Task: Create a rule from the Agile list, Priority changed -> Complete task in the project TouchLine if Priority Cleared then Complete Task.
Action: Mouse moved to (138, 139)
Screenshot: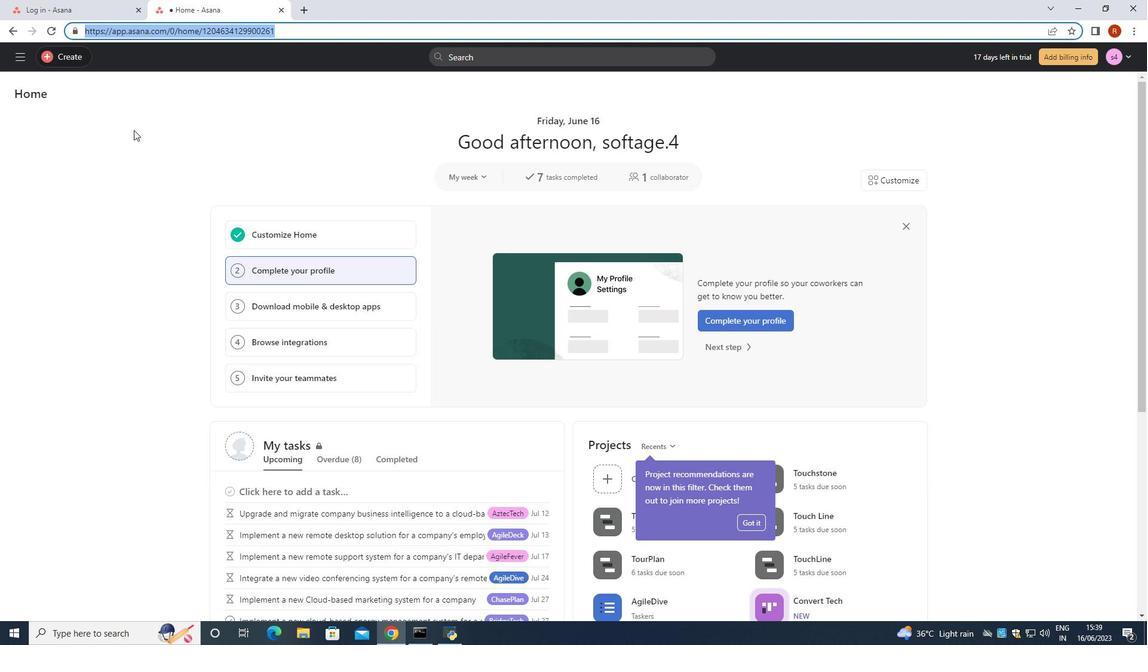 
Action: Mouse pressed left at (138, 139)
Screenshot: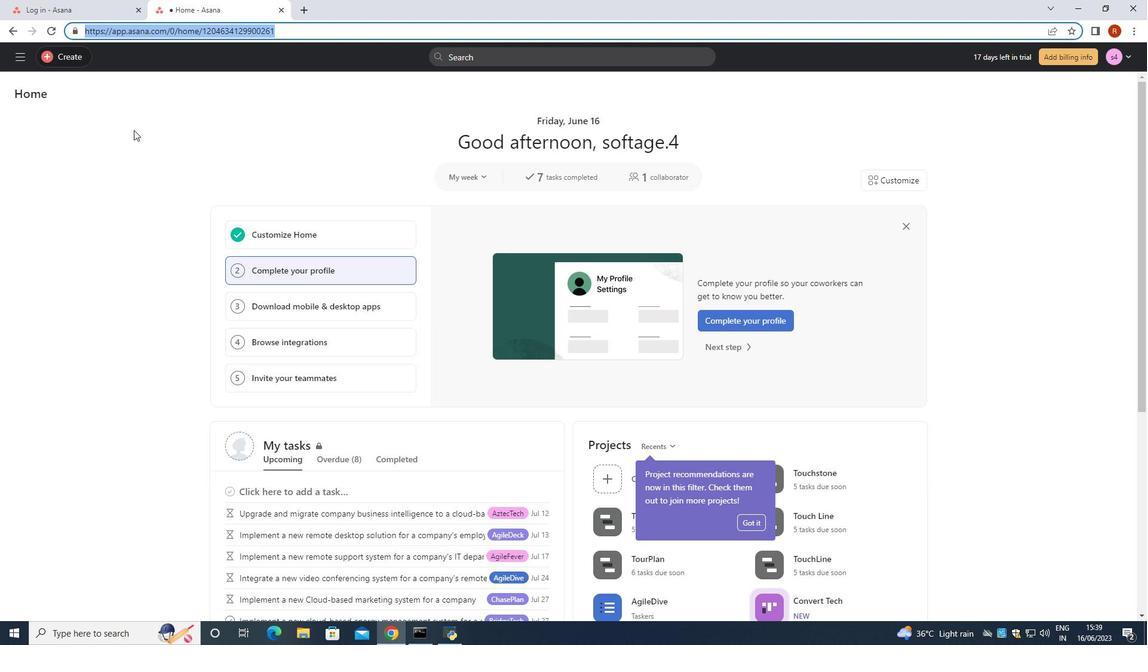 
Action: Mouse moved to (144, 132)
Screenshot: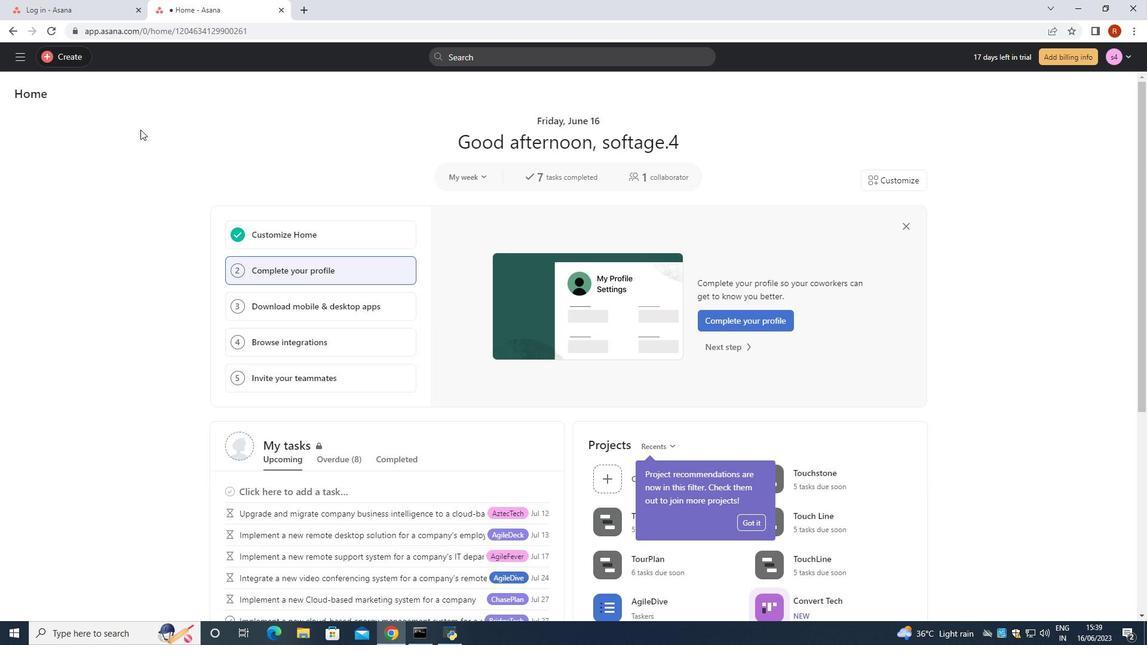 
Action: Mouse pressed left at (144, 132)
Screenshot: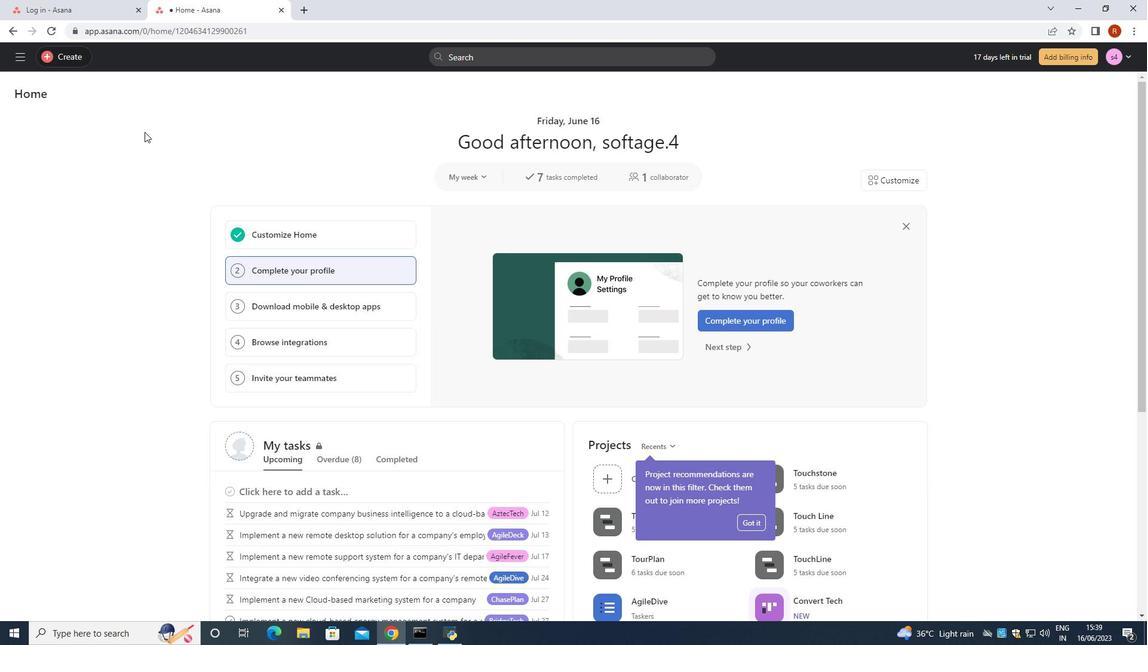 
Action: Mouse moved to (16, 60)
Screenshot: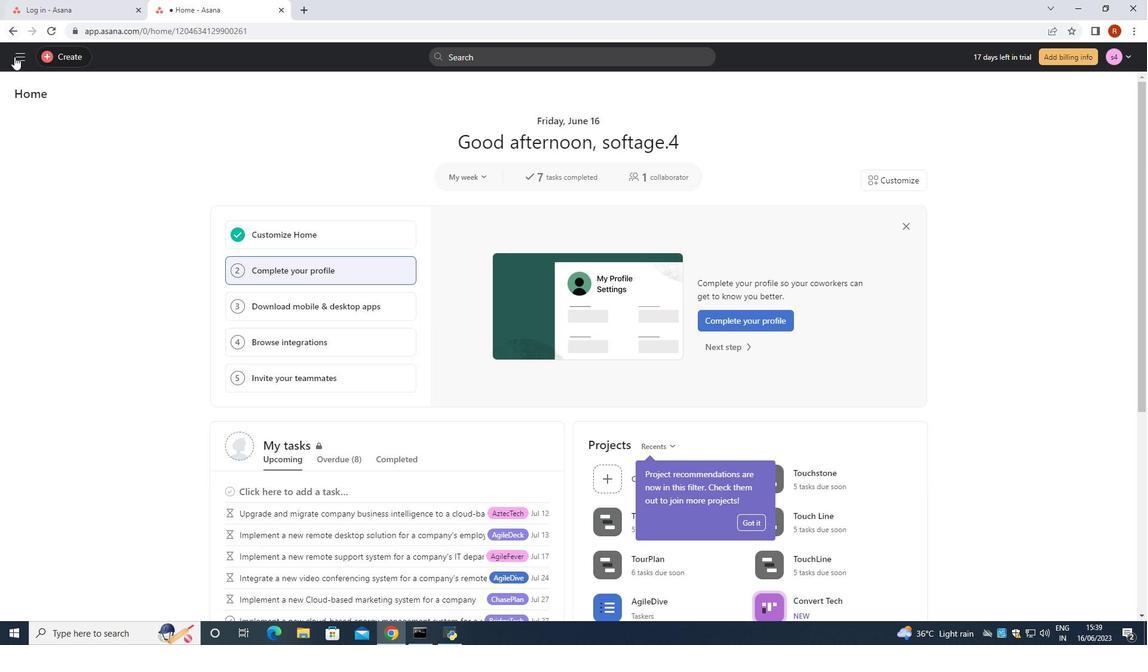 
Action: Mouse pressed left at (16, 60)
Screenshot: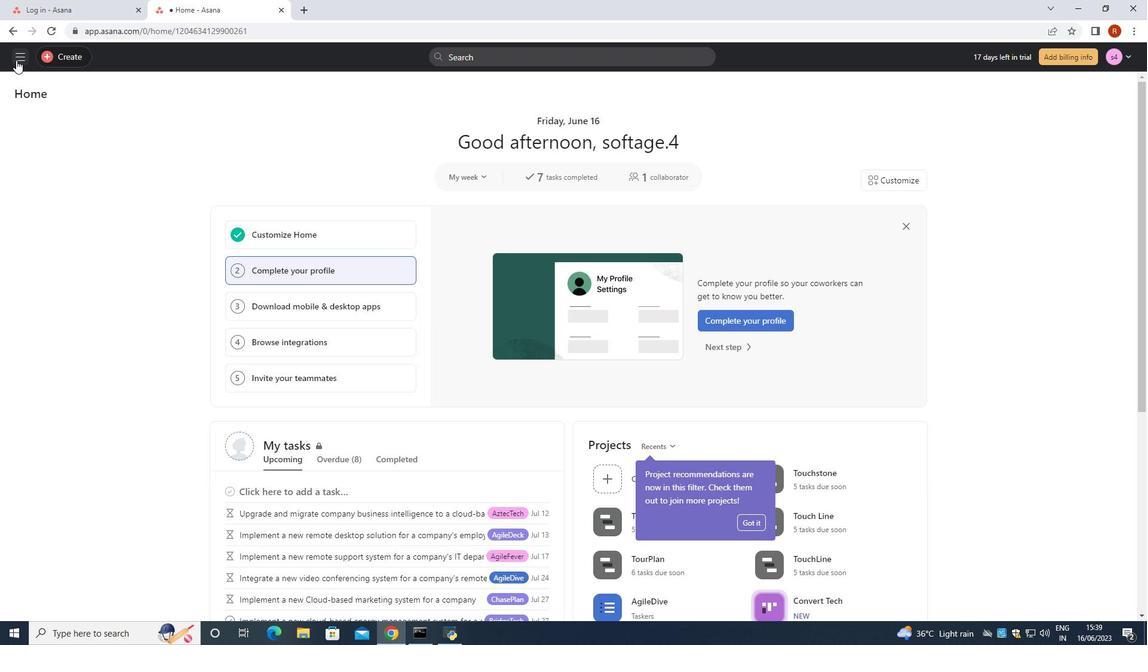 
Action: Mouse moved to (64, 394)
Screenshot: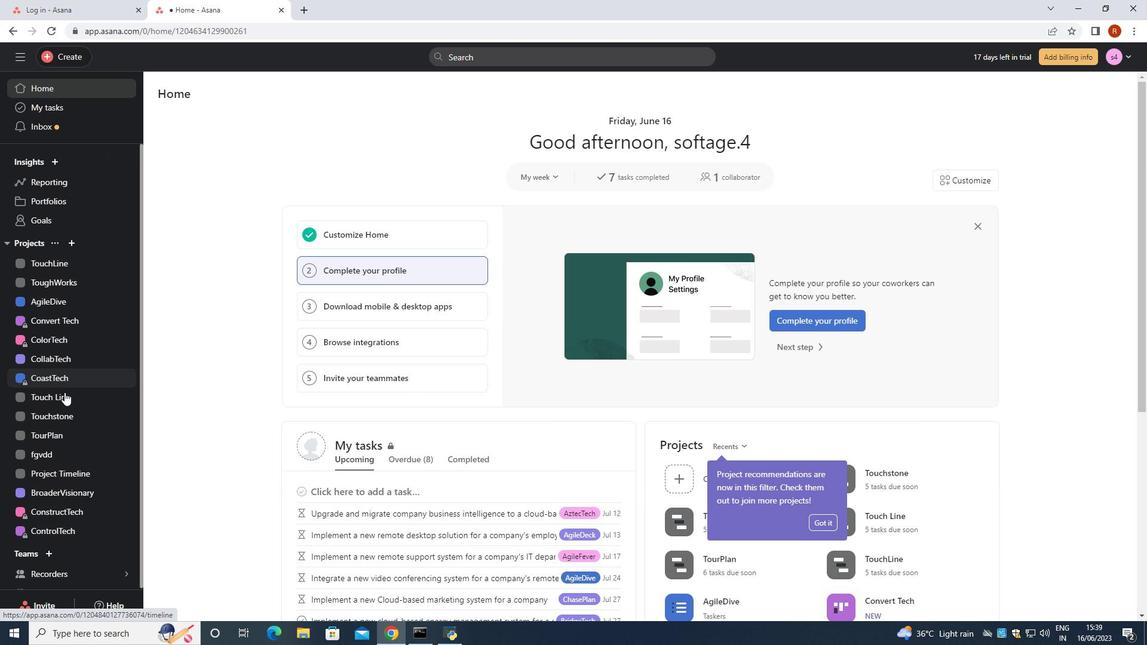 
Action: Mouse pressed left at (64, 394)
Screenshot: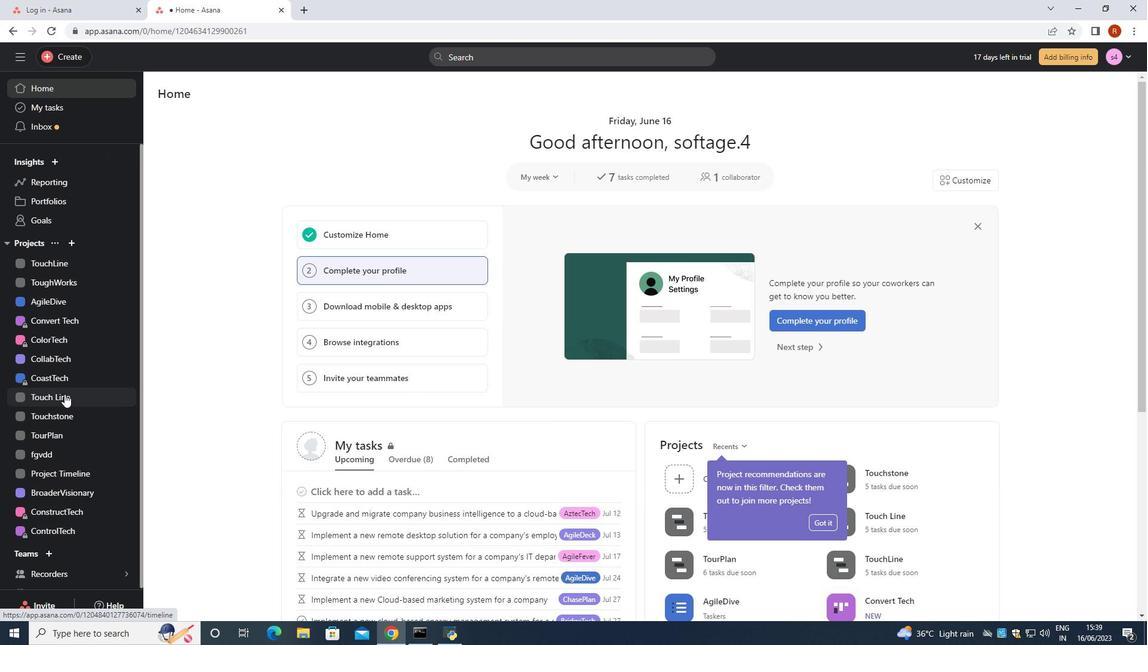 
Action: Mouse moved to (1102, 99)
Screenshot: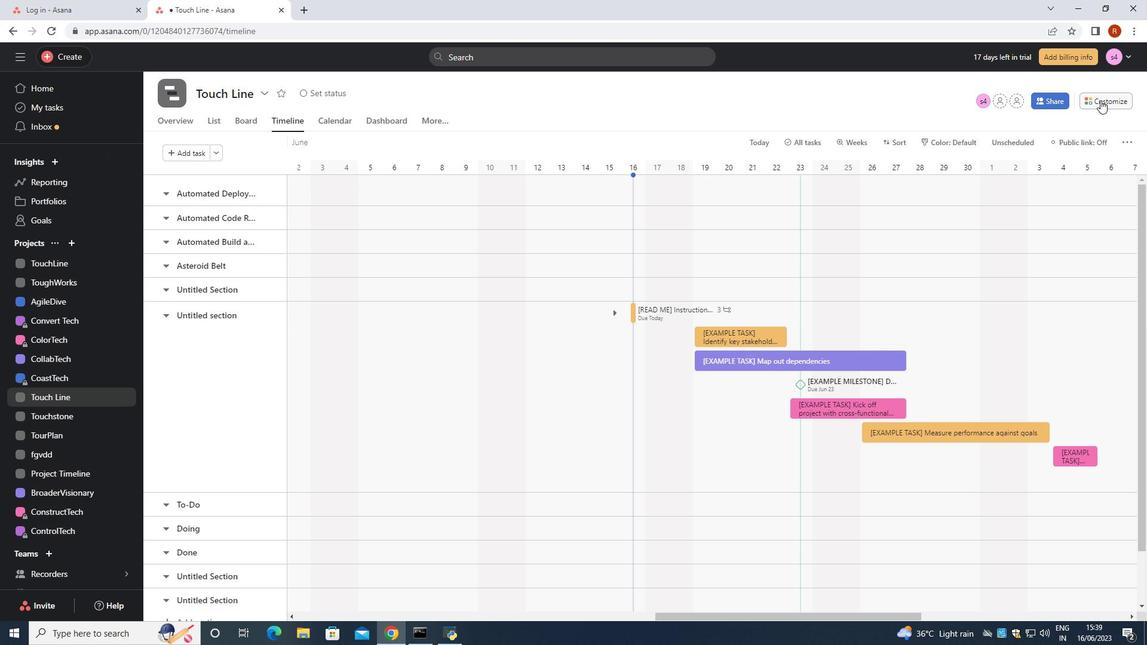 
Action: Mouse pressed left at (1102, 99)
Screenshot: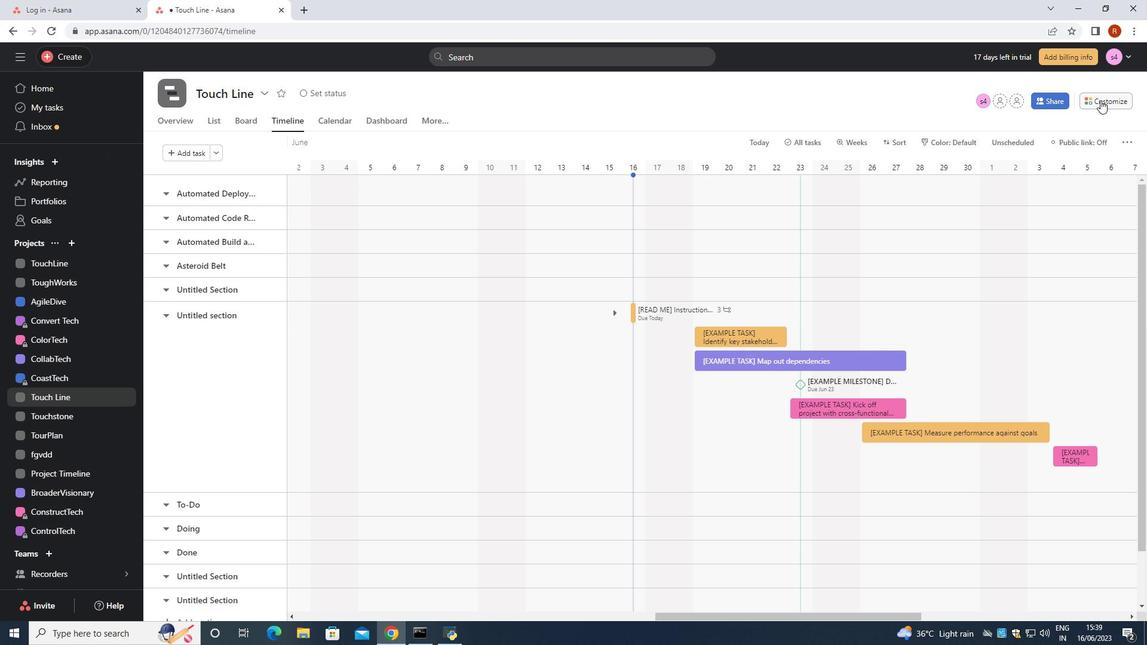 
Action: Mouse moved to (907, 261)
Screenshot: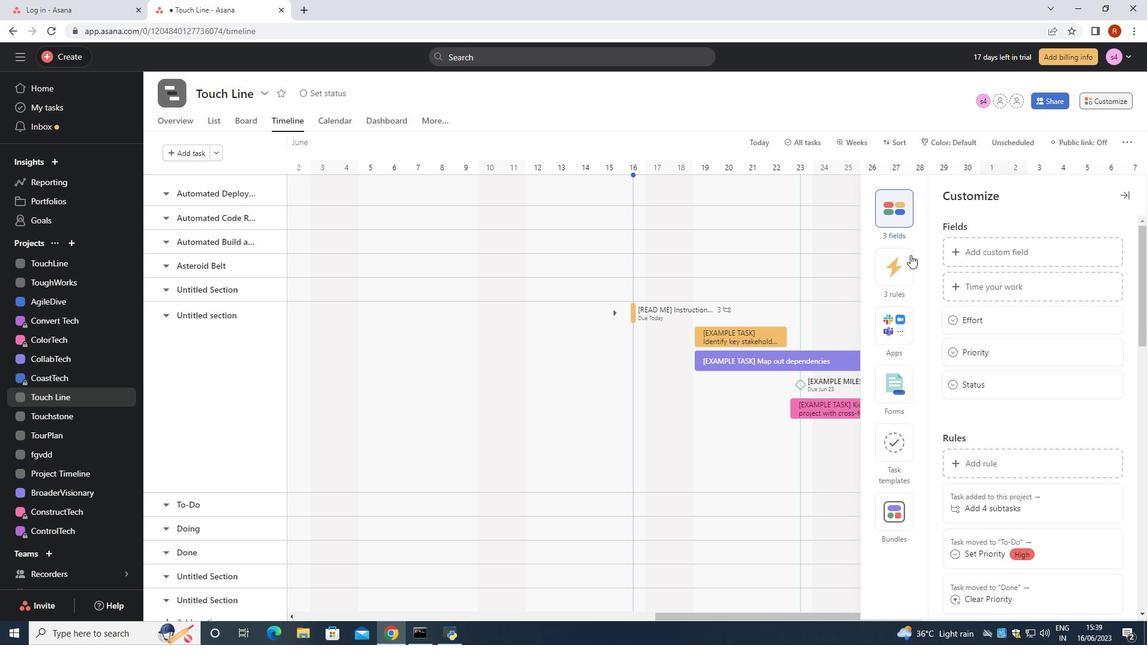 
Action: Mouse pressed left at (907, 261)
Screenshot: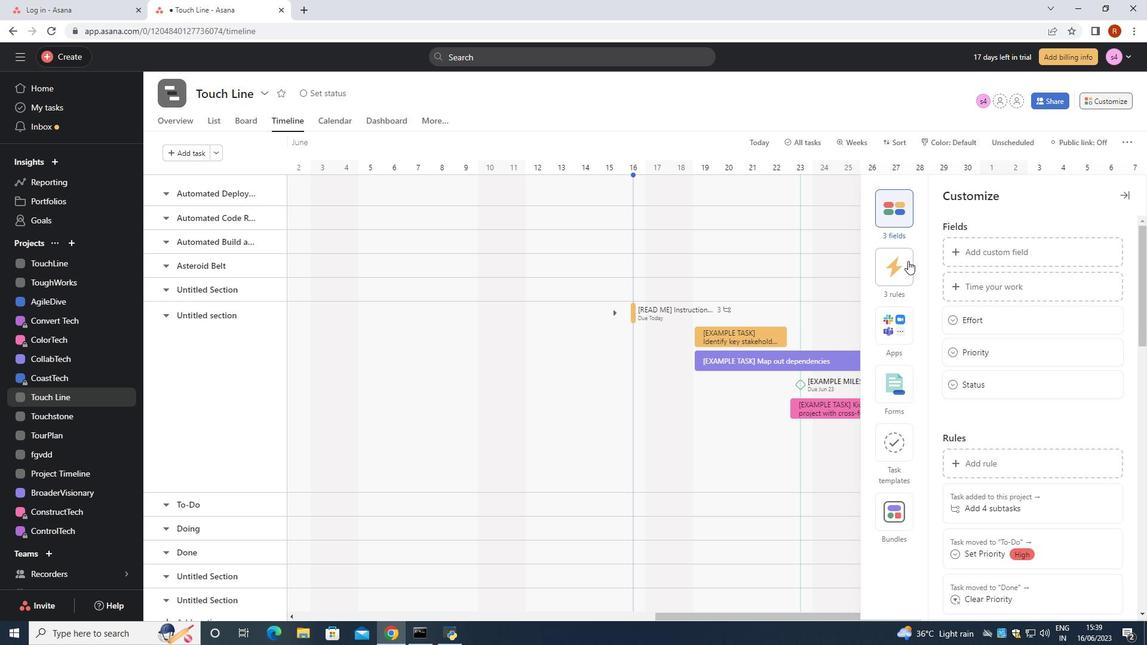 
Action: Mouse moved to (974, 250)
Screenshot: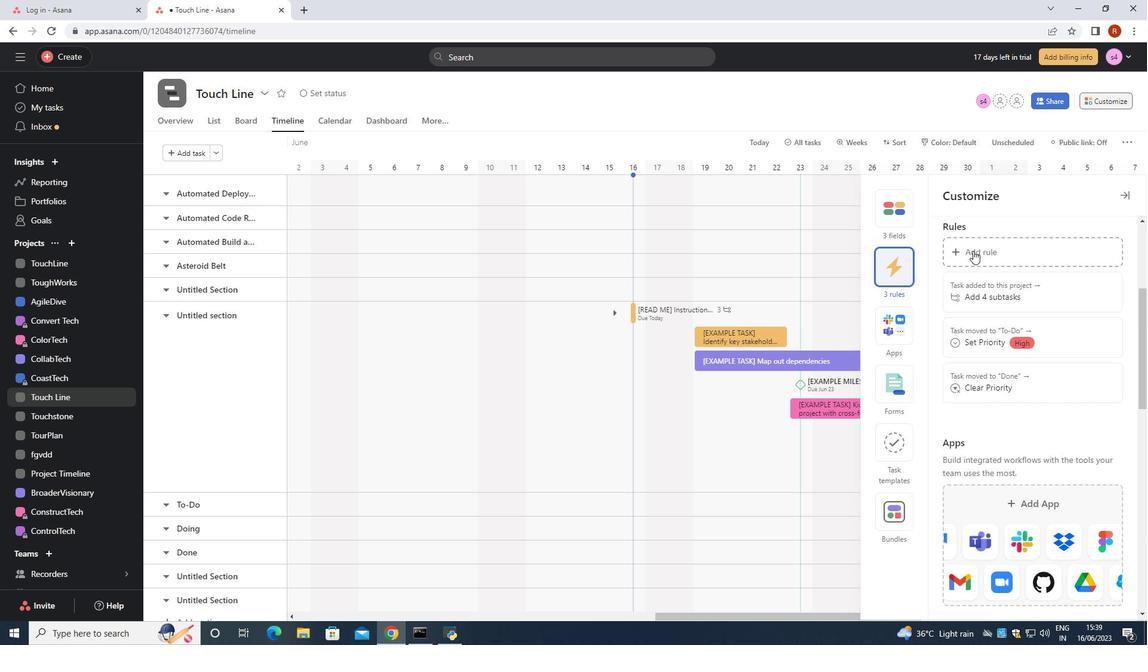 
Action: Mouse pressed left at (974, 250)
Screenshot: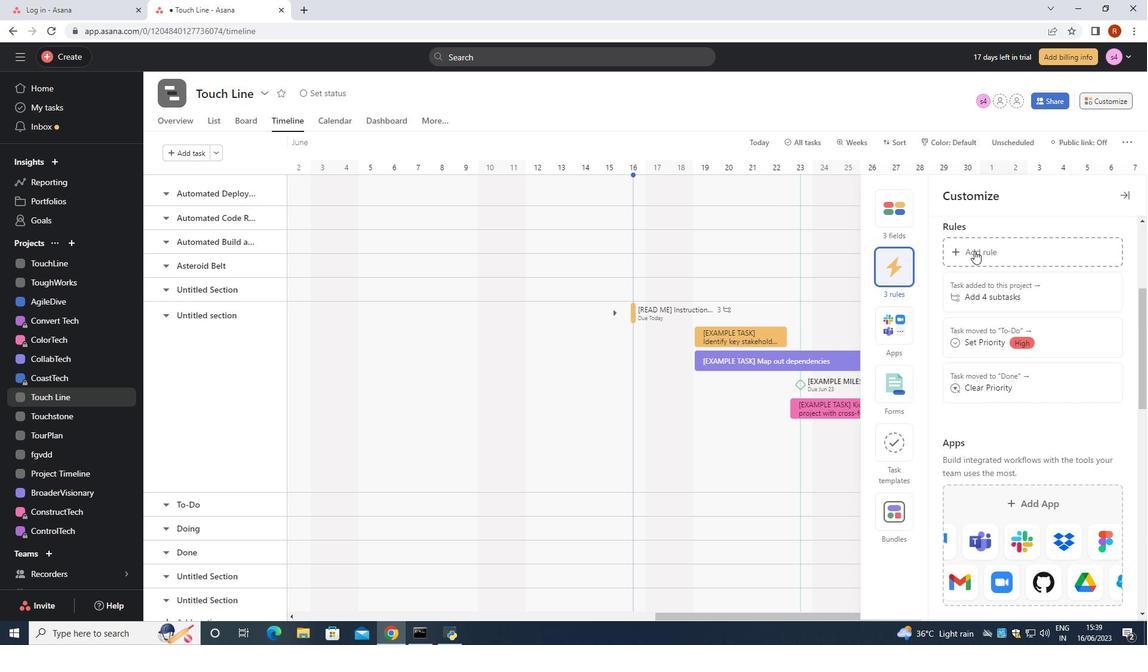 
Action: Mouse moved to (261, 178)
Screenshot: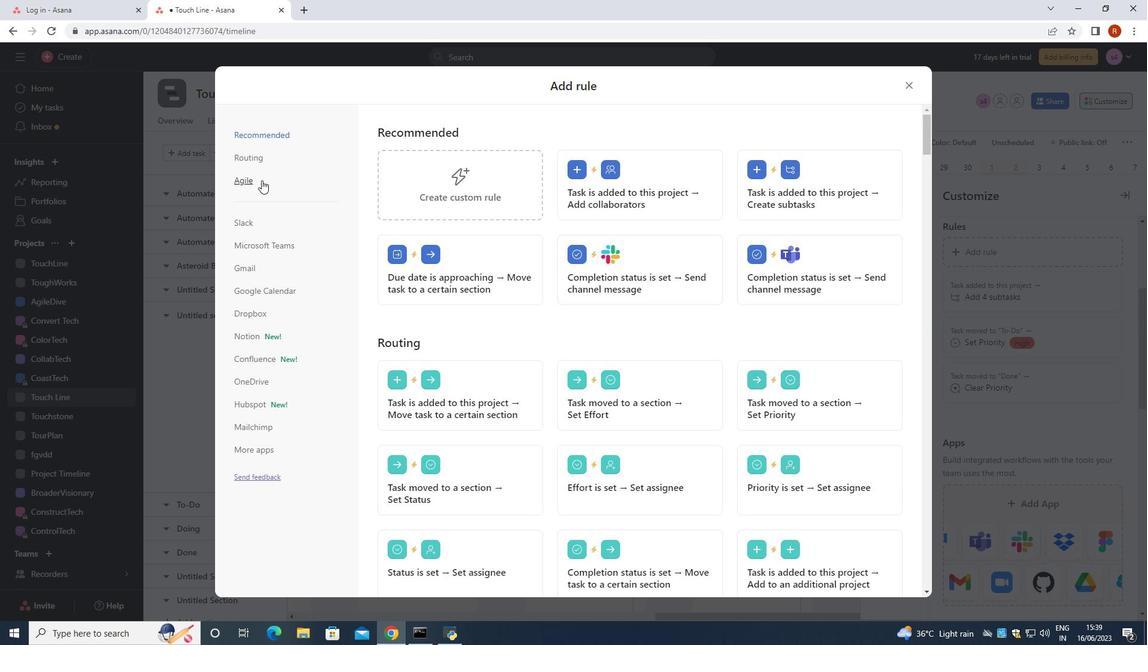 
Action: Mouse pressed left at (261, 178)
Screenshot: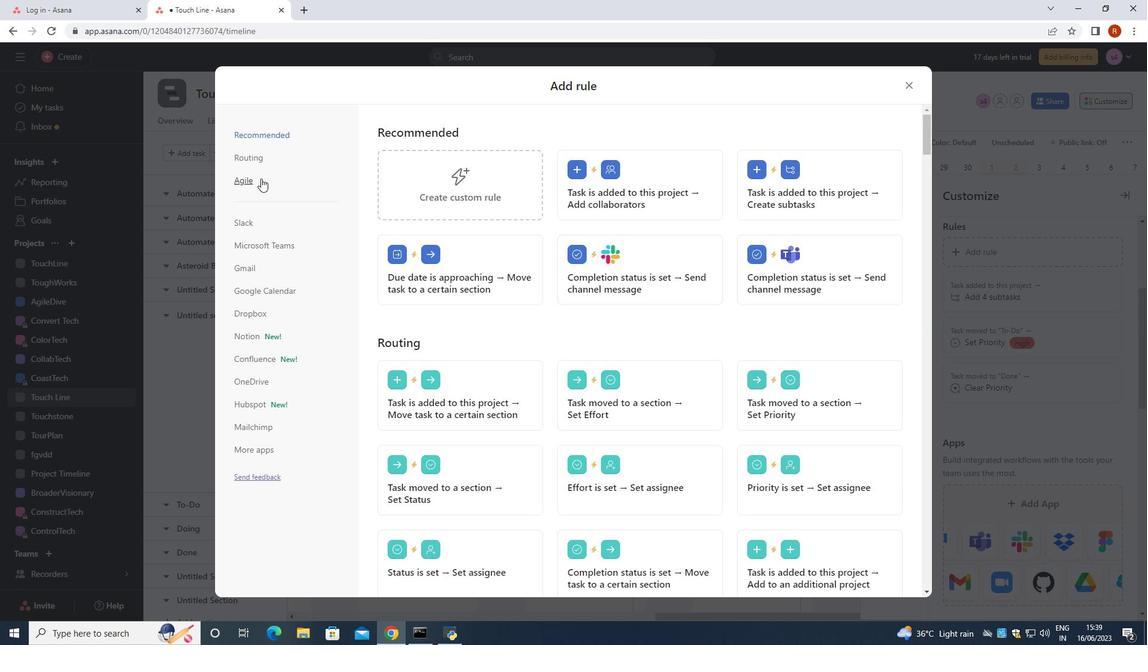 
Action: Mouse moved to (773, 174)
Screenshot: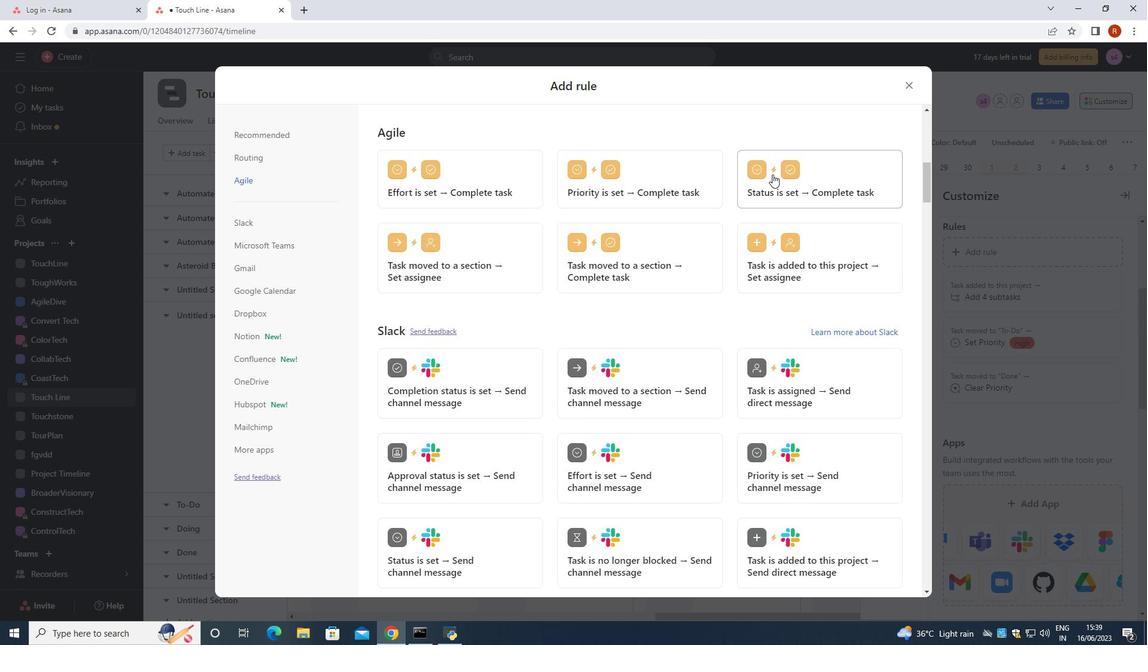 
Action: Mouse pressed left at (773, 174)
Screenshot: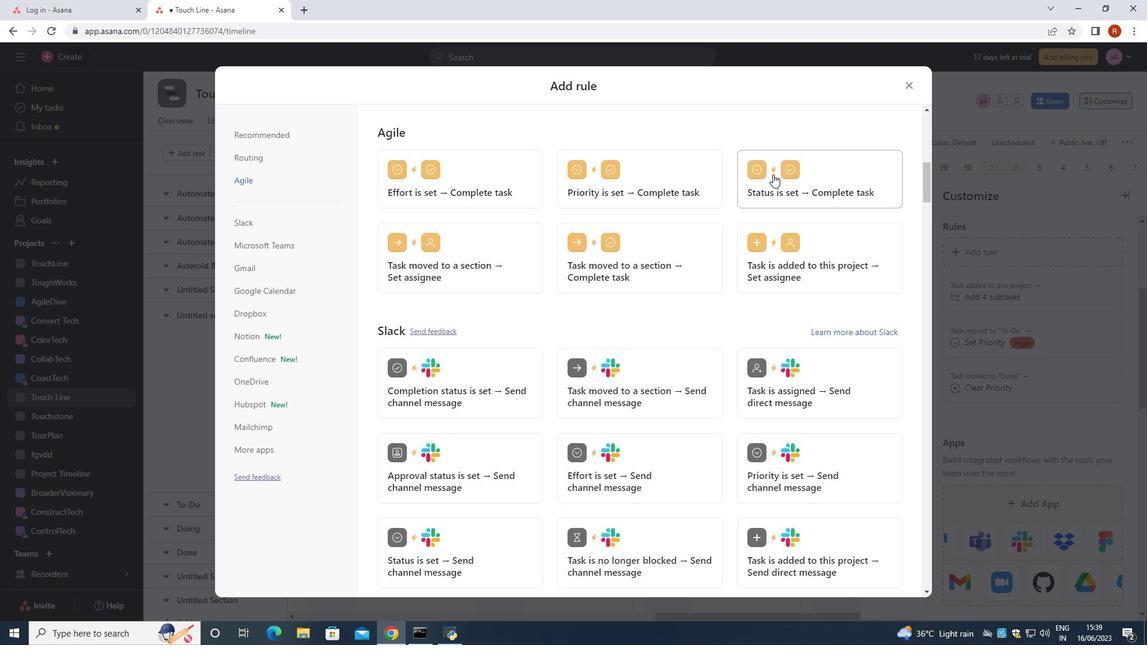 
Action: Mouse moved to (512, 316)
Screenshot: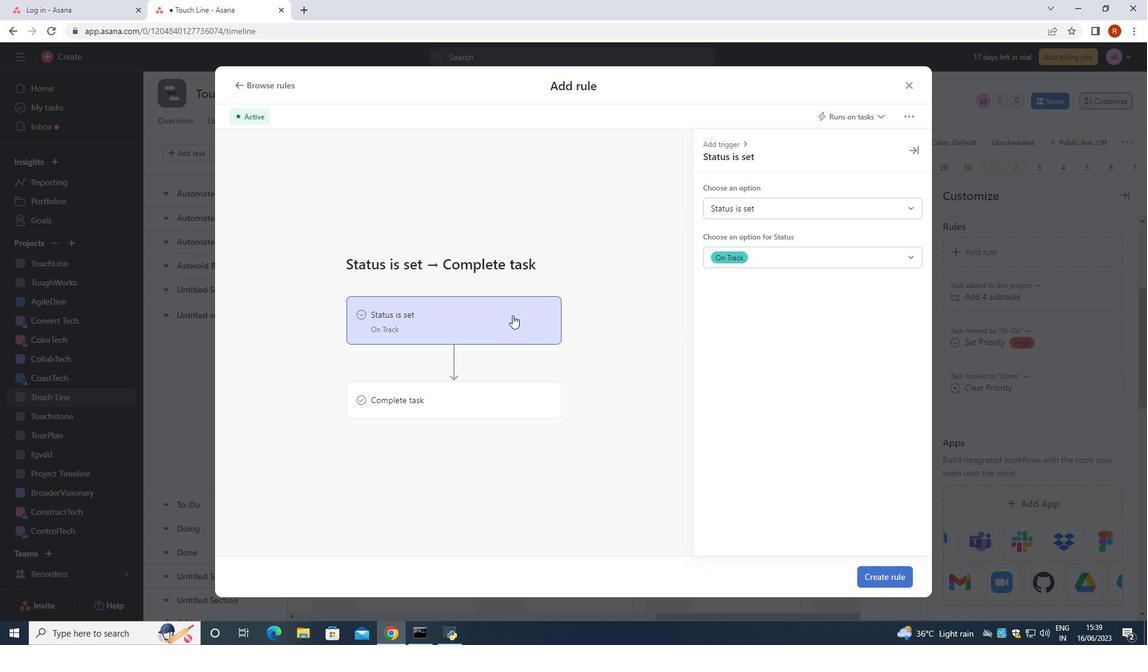 
Action: Mouse pressed left at (512, 316)
Screenshot: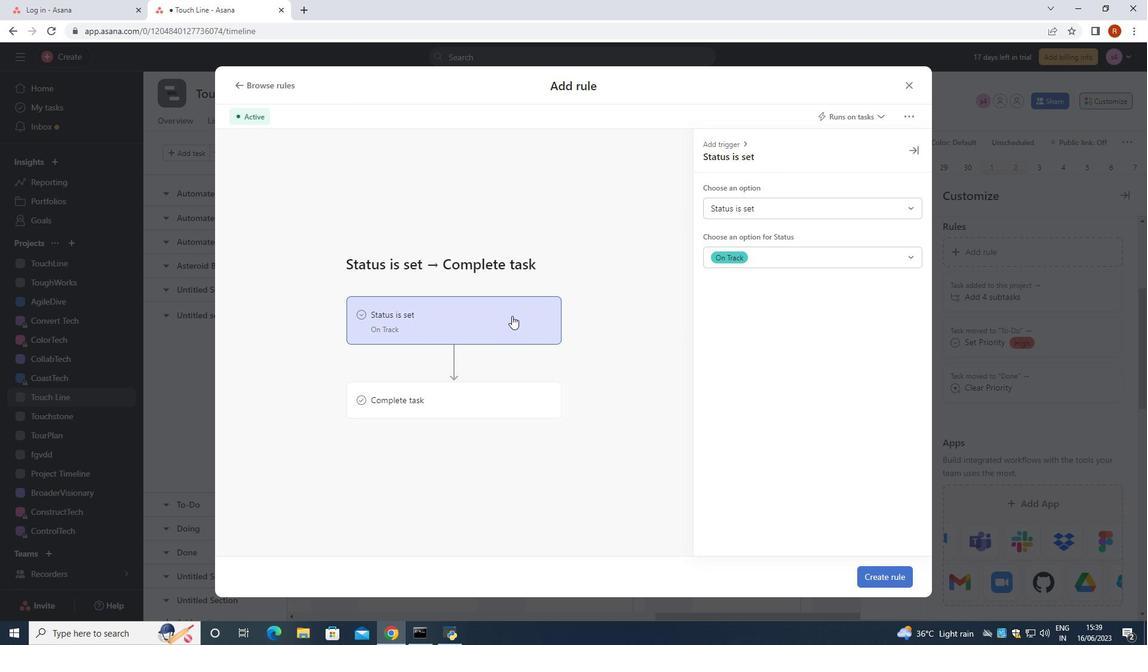 
Action: Mouse moved to (797, 203)
Screenshot: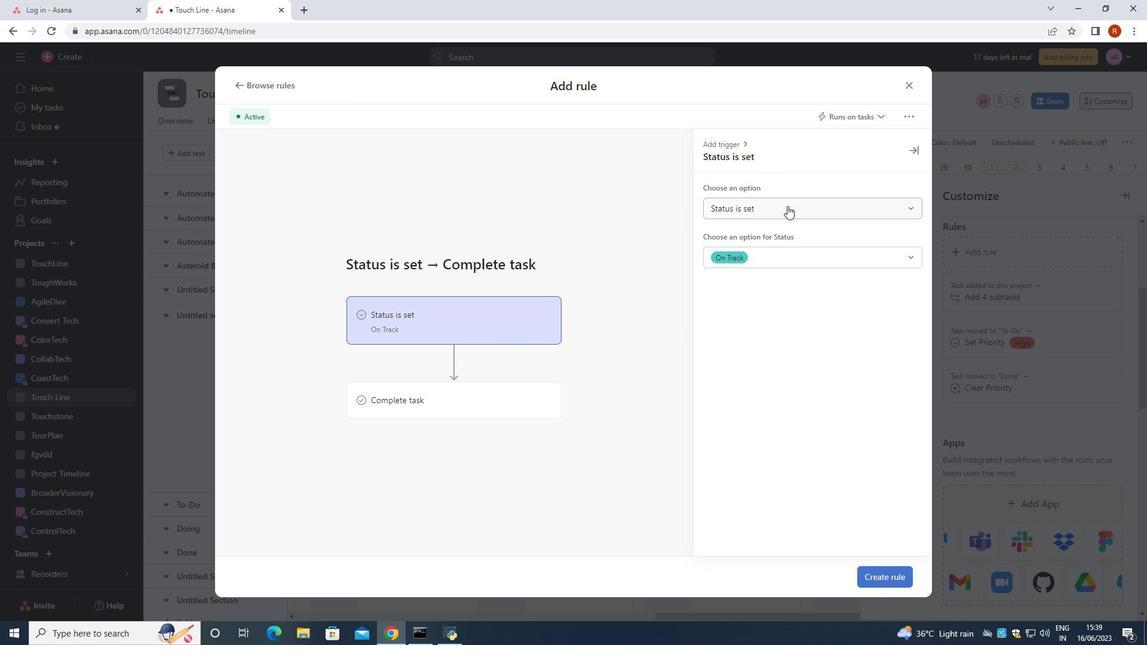 
Action: Mouse pressed left at (797, 203)
Screenshot: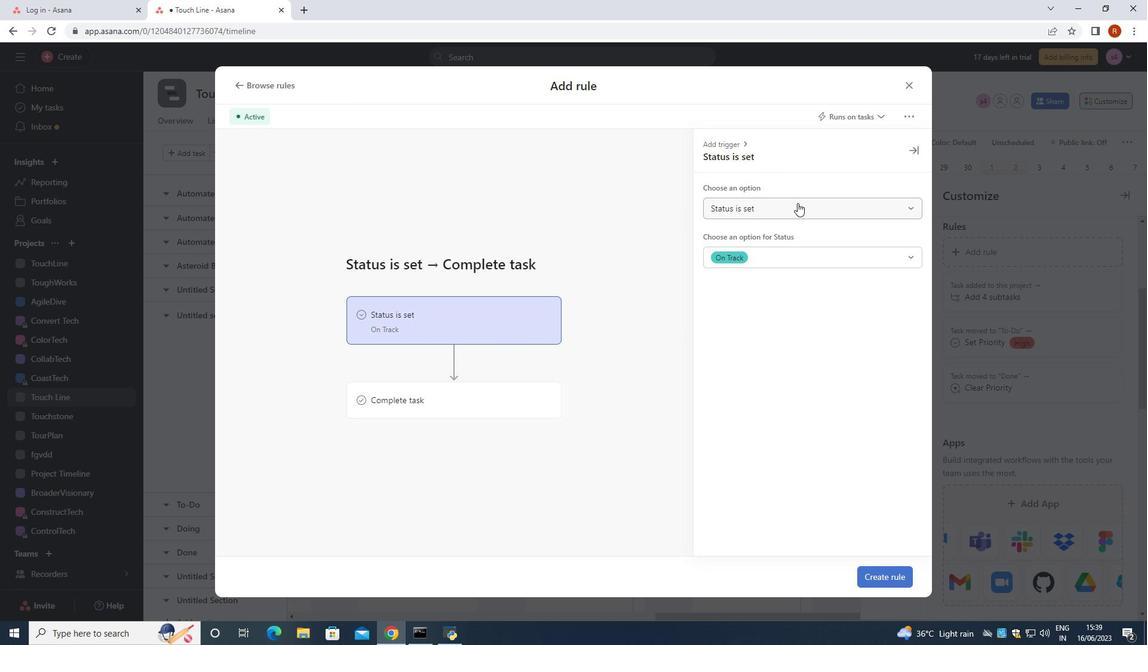 
Action: Mouse moved to (769, 252)
Screenshot: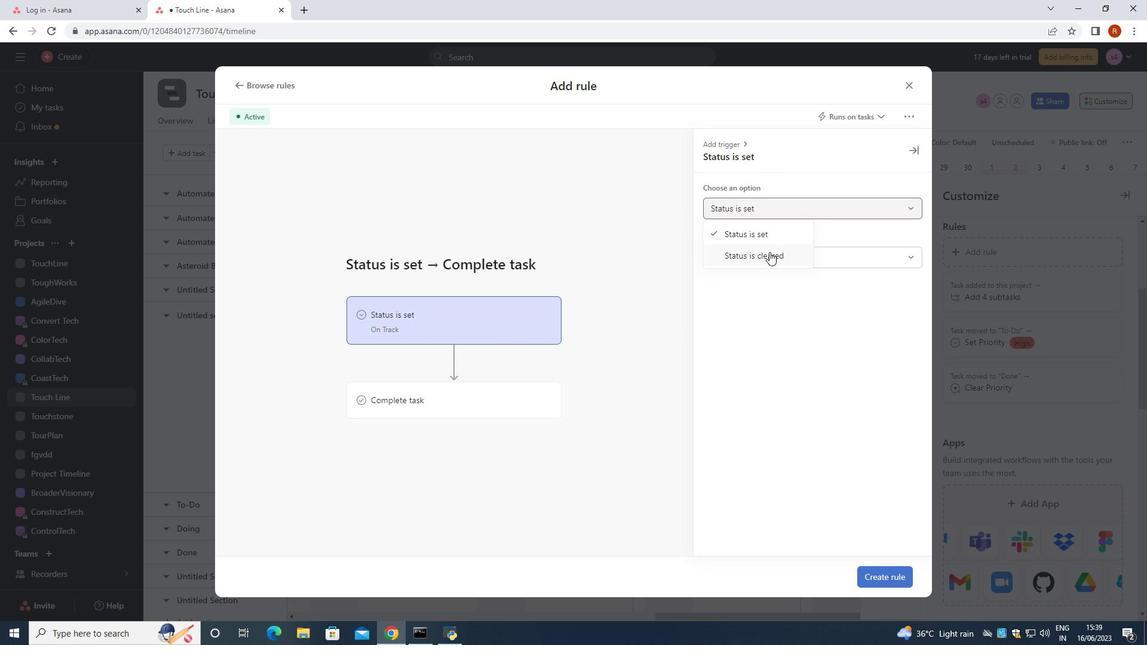 
Action: Mouse pressed left at (769, 252)
Screenshot: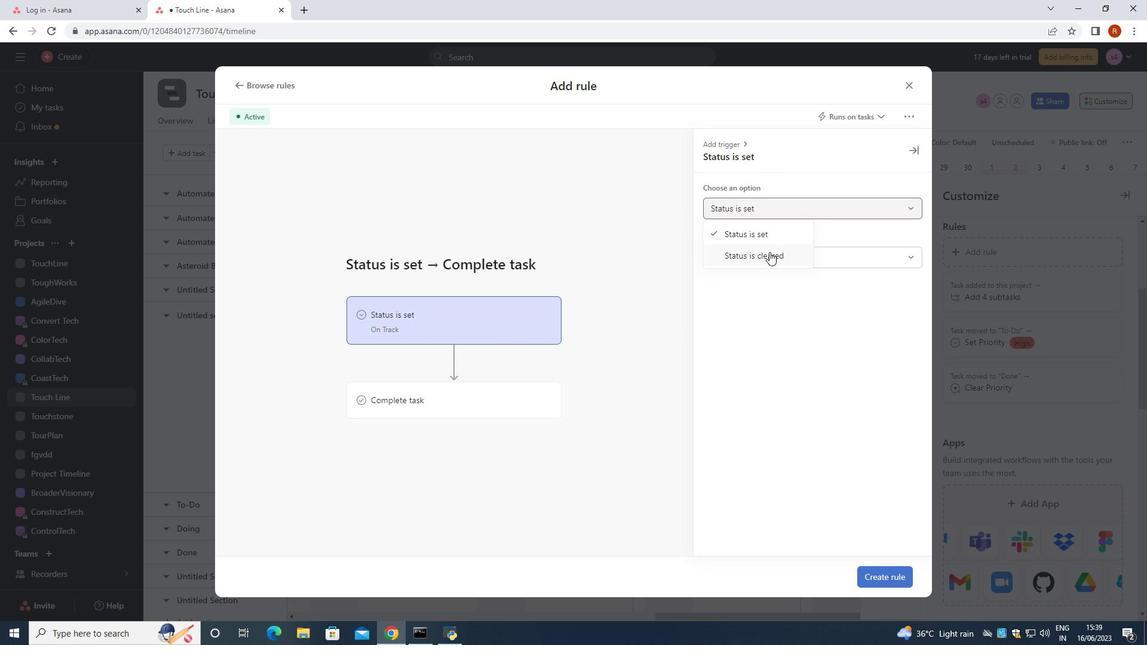 
Action: Mouse moved to (495, 390)
Screenshot: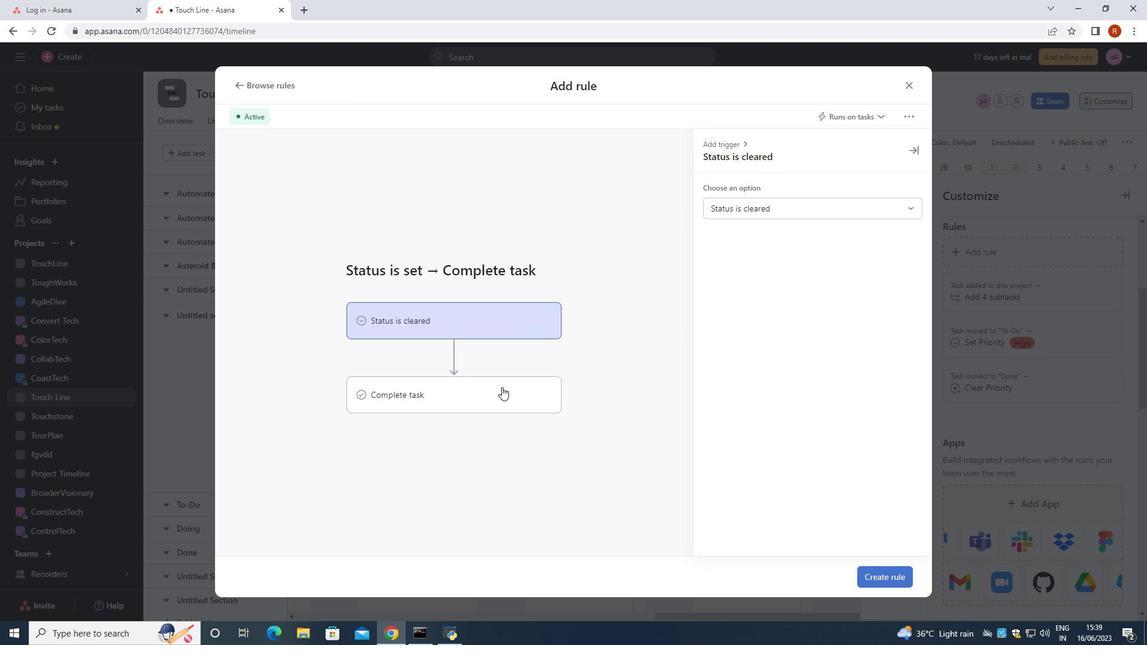 
Action: Mouse pressed left at (495, 390)
Screenshot: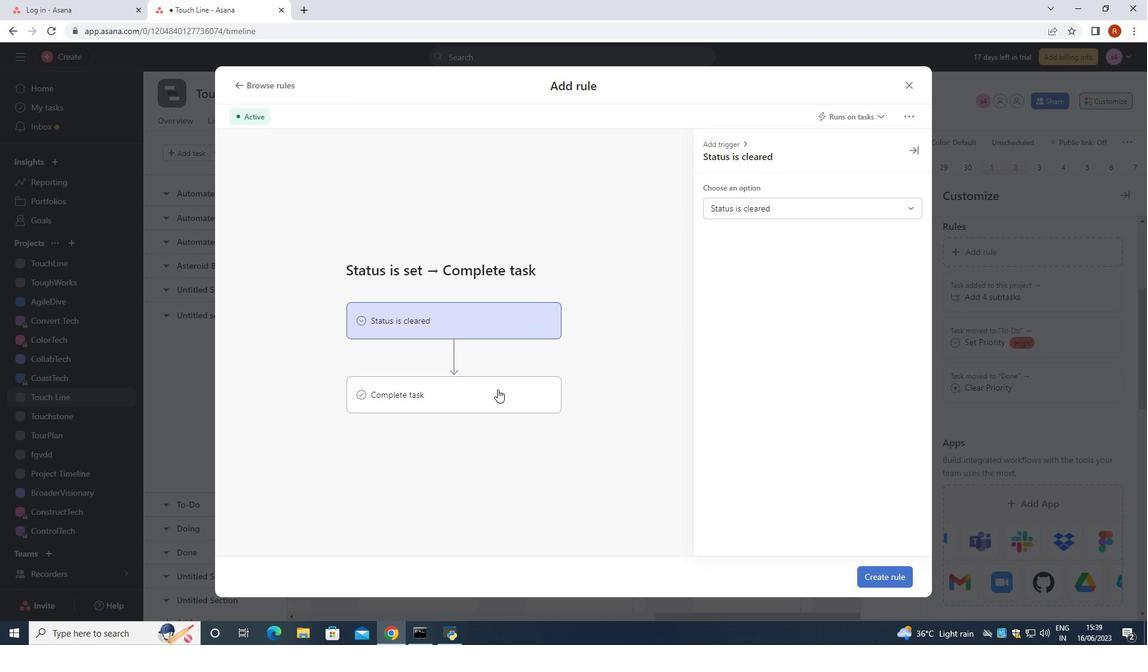 
Action: Mouse moved to (869, 207)
Screenshot: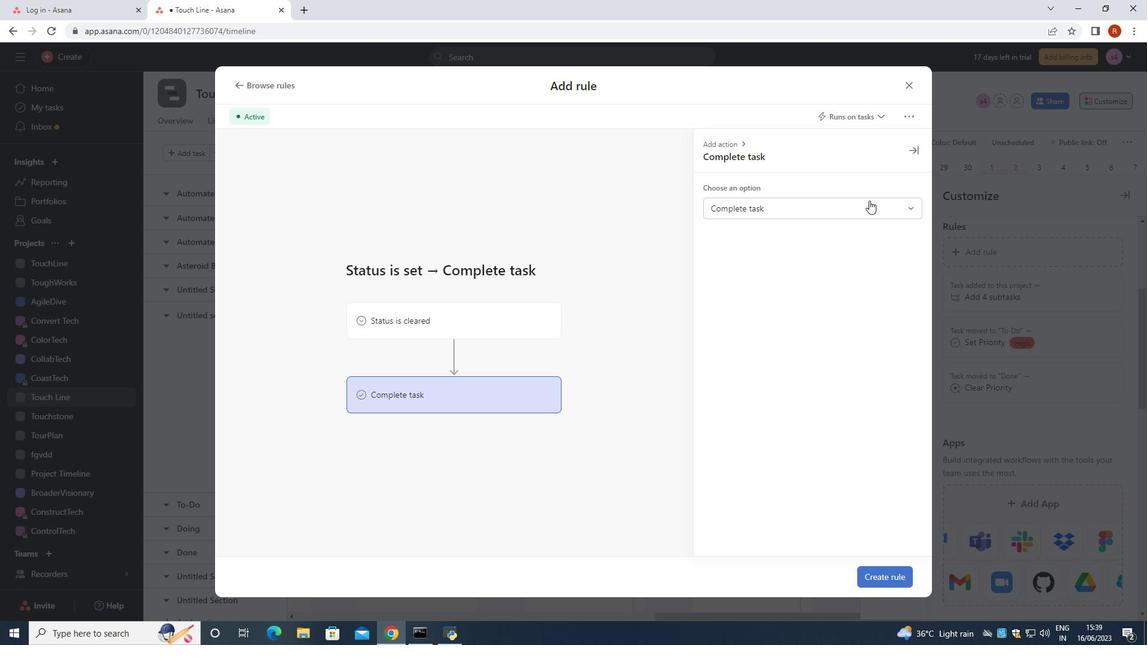 
Action: Mouse pressed left at (869, 207)
Screenshot: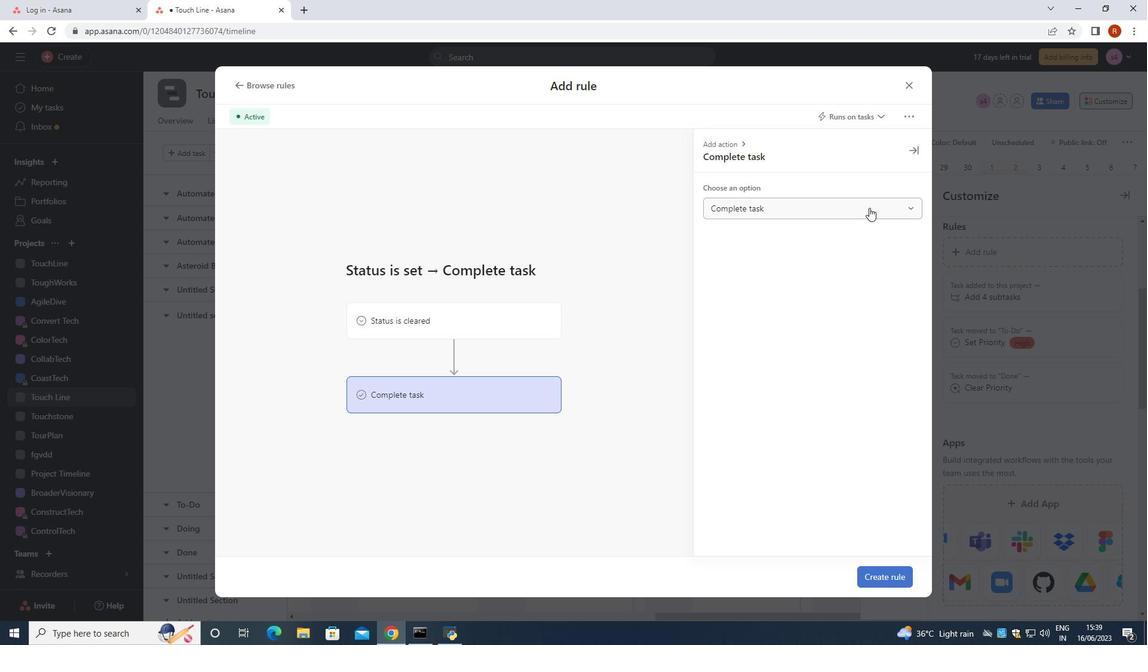 
Action: Mouse moved to (768, 235)
Screenshot: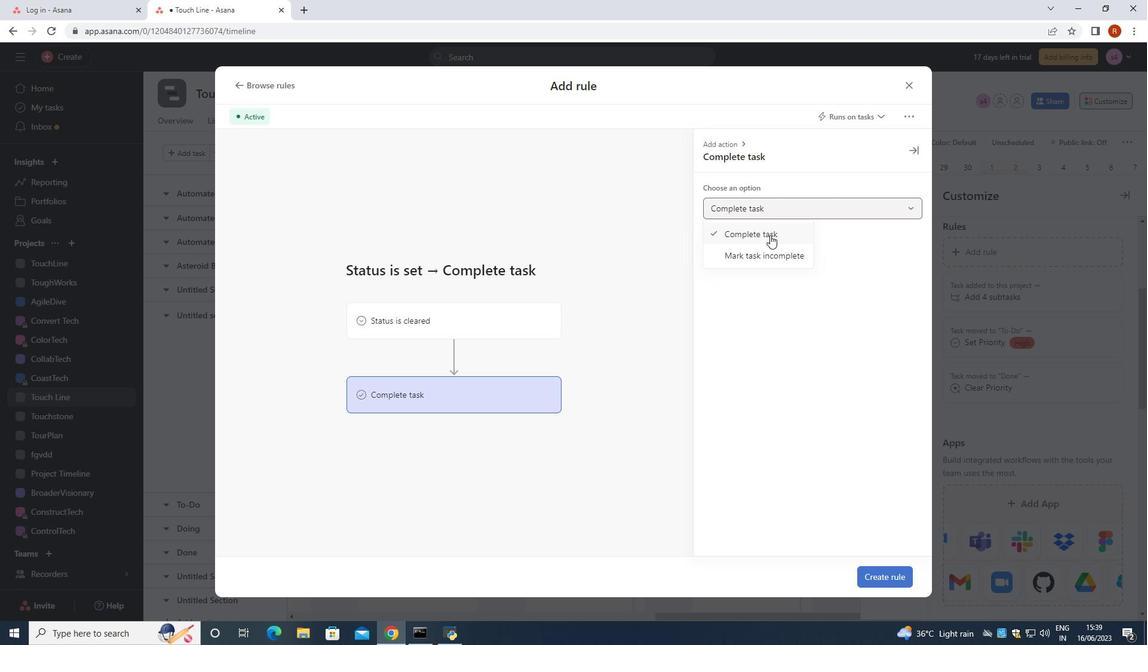 
Action: Mouse pressed left at (768, 235)
Screenshot: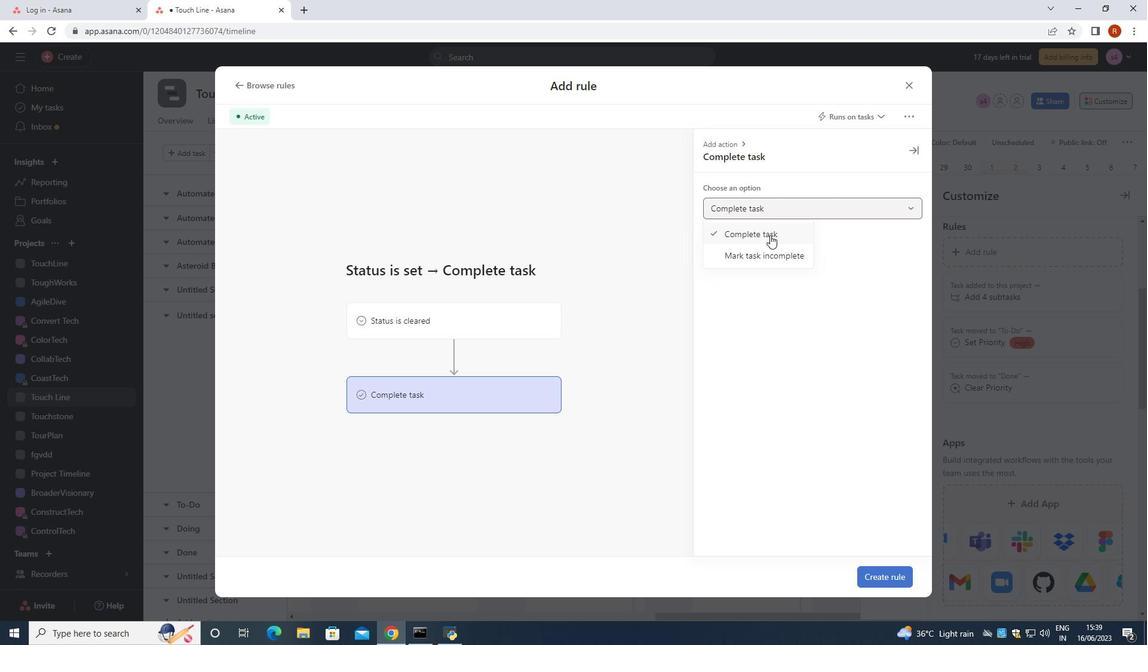 
Action: Mouse moved to (899, 569)
Screenshot: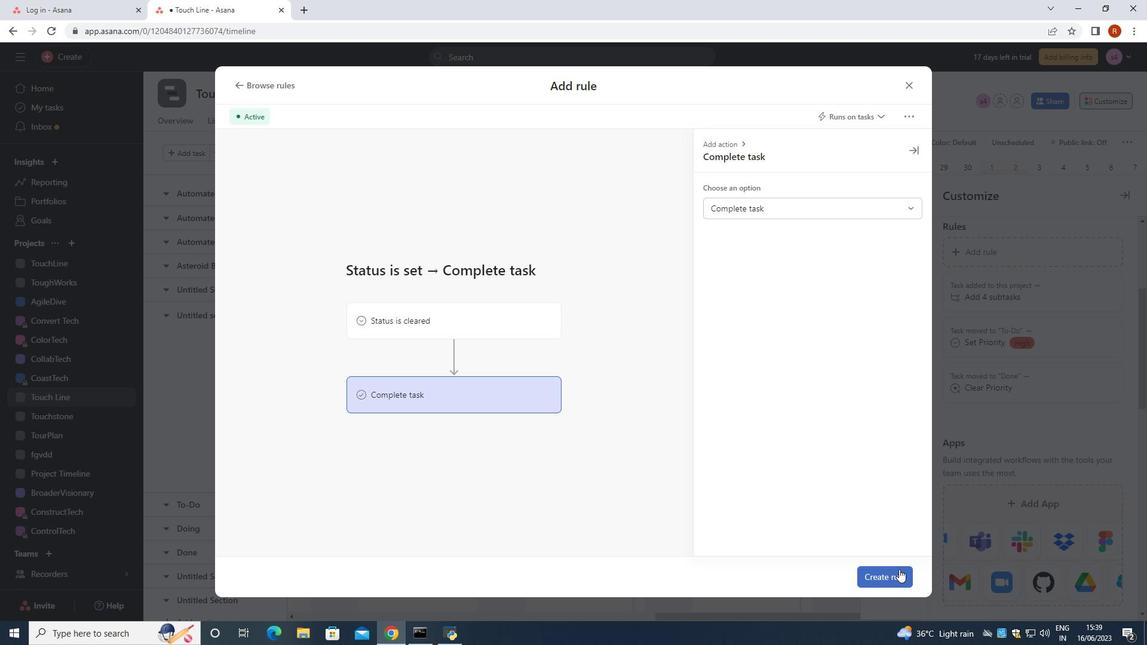 
Action: Mouse pressed left at (899, 569)
Screenshot: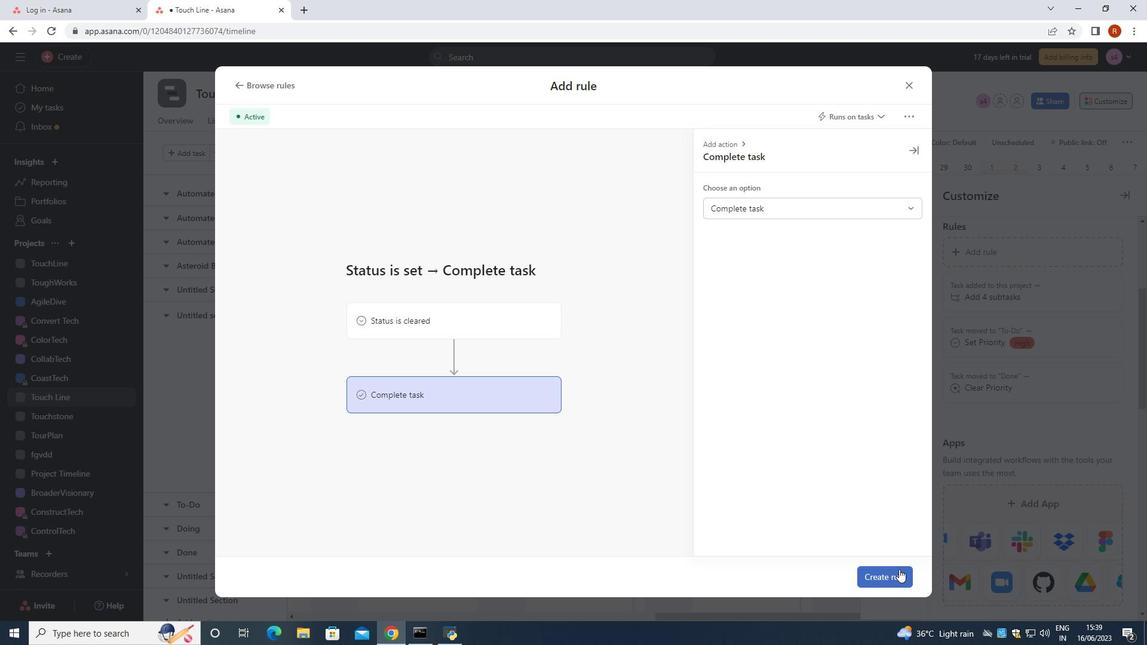 
Action: Mouse moved to (1142, 488)
Screenshot: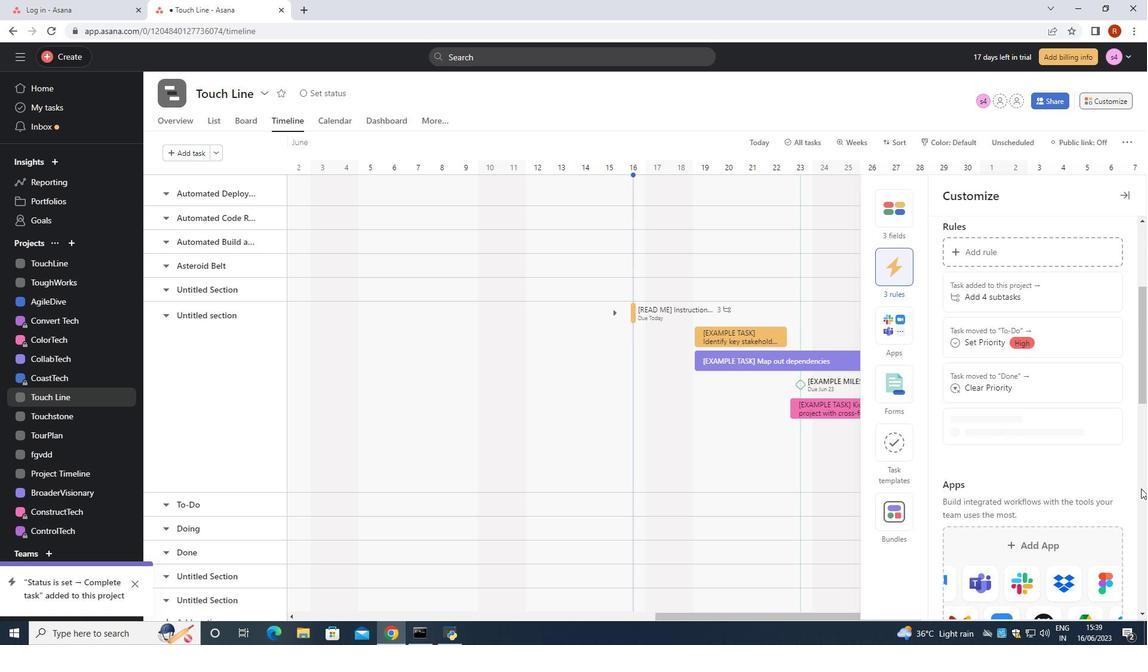 
